 Task: Open a blank sheet, save the file as Plasticpollutionletter.odt Type the sentence 'Flora and fauna refer to the plants and animals found in a particular region. In my area, the flora and fauna are diverse and captivating. The lush green forests are home to towering trees, such as oak and maple, providing shelter to a variety of birds, squirrels, and other small animals. Wildflowers dot the meadows, attracting butterflies and bees. The nearby river supports a thriving ecosystem with fish, turtles, and water birds. Exploring the outdoors offers glimpses of the natural beauty and harmony of the flora and fauna, reminding us of the wonders of the natural world that surround us.'Add formula using equations and charcters after the sentence 'A = lb' Select the formula and highlight with color Yellow Change the page Orientation to  Landscape
Action: Mouse moved to (237, 127)
Screenshot: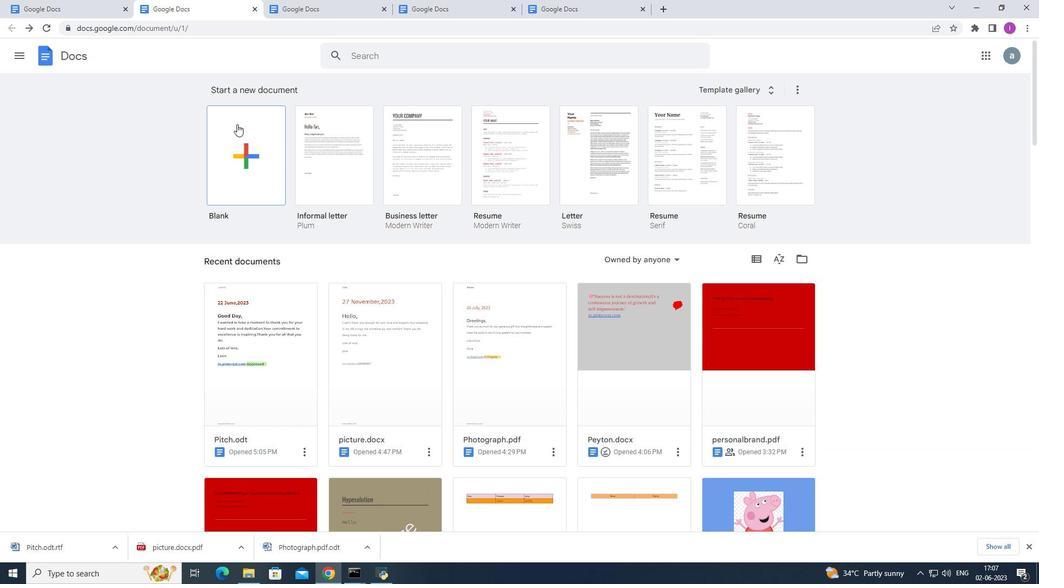 
Action: Mouse pressed left at (237, 127)
Screenshot: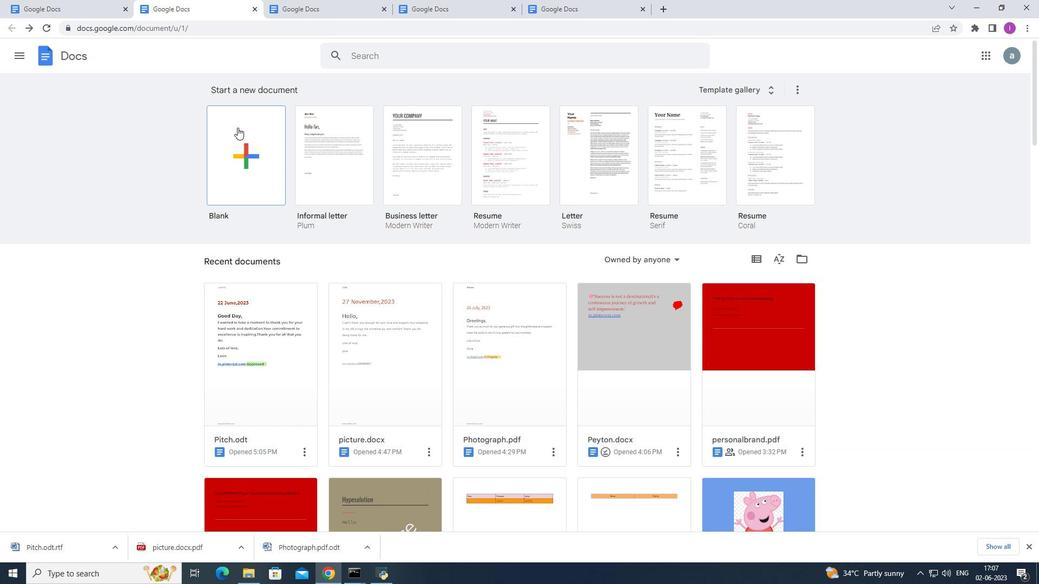 
Action: Mouse moved to (116, 48)
Screenshot: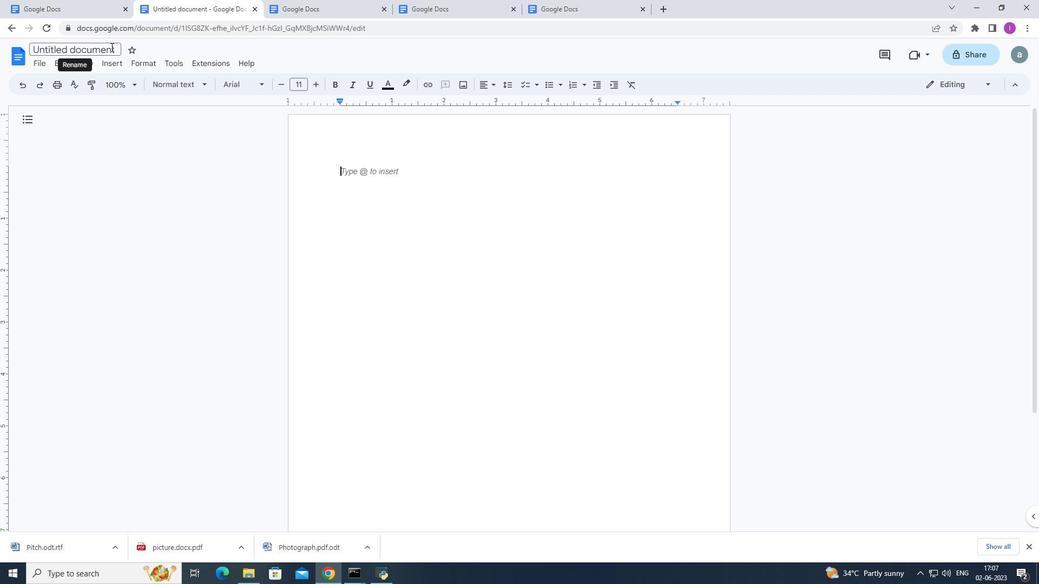 
Action: Mouse pressed left at (116, 48)
Screenshot: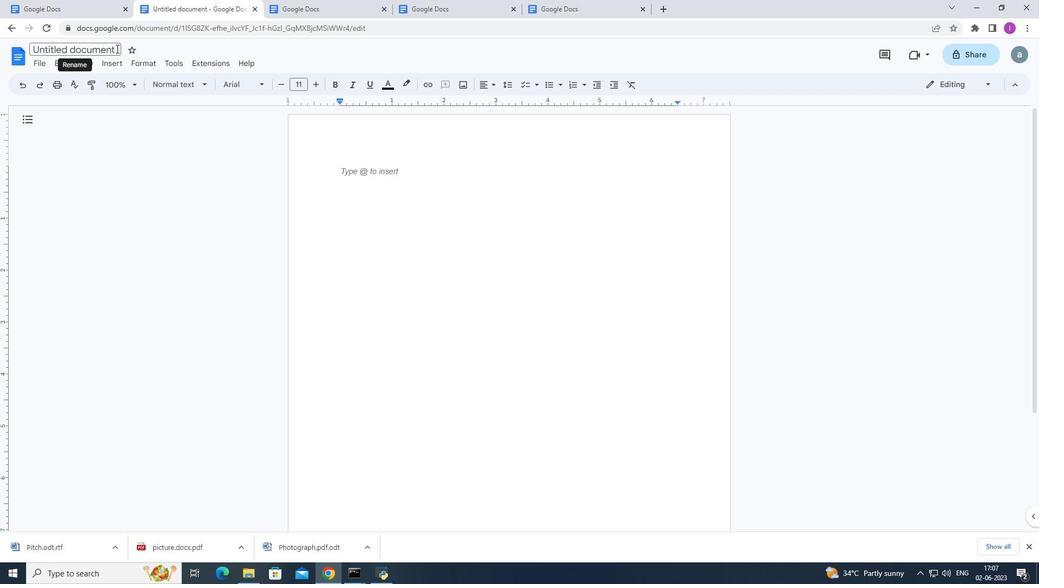 
Action: Mouse moved to (158, 52)
Screenshot: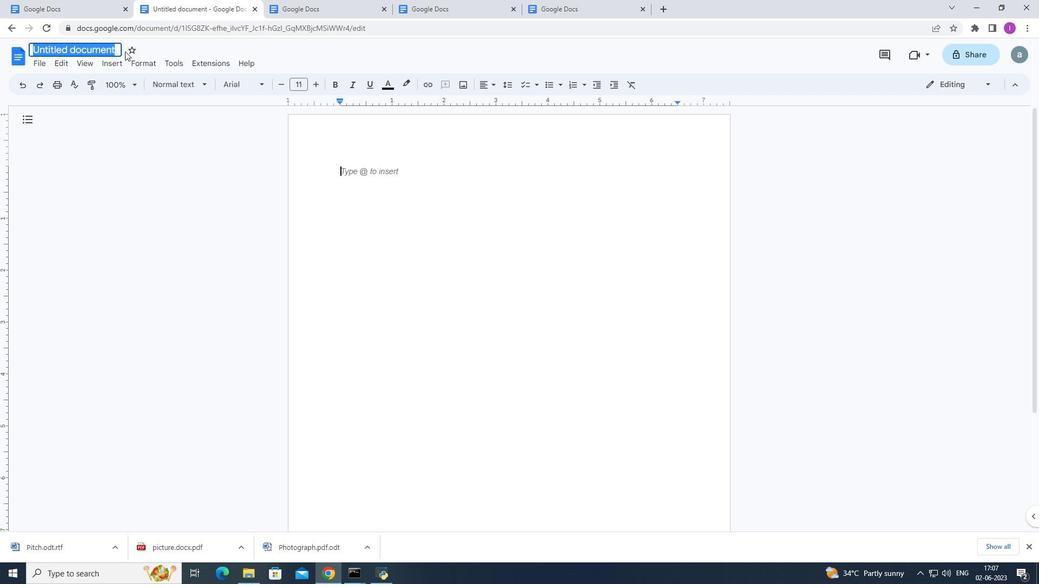 
Action: Key pressed <Key.shift>Platicpollutionletter.odt
Screenshot: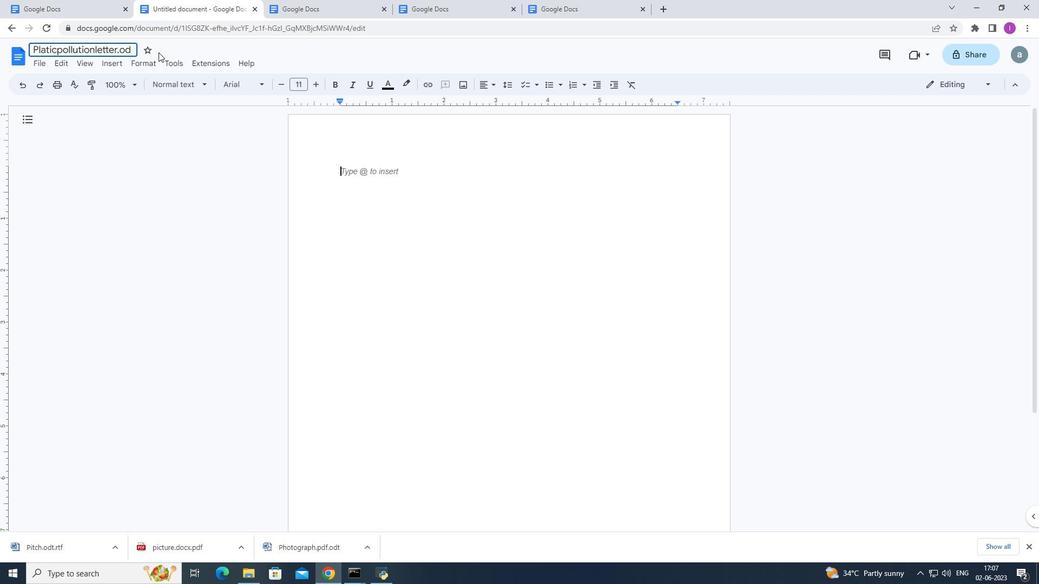 
Action: Mouse moved to (332, 160)
Screenshot: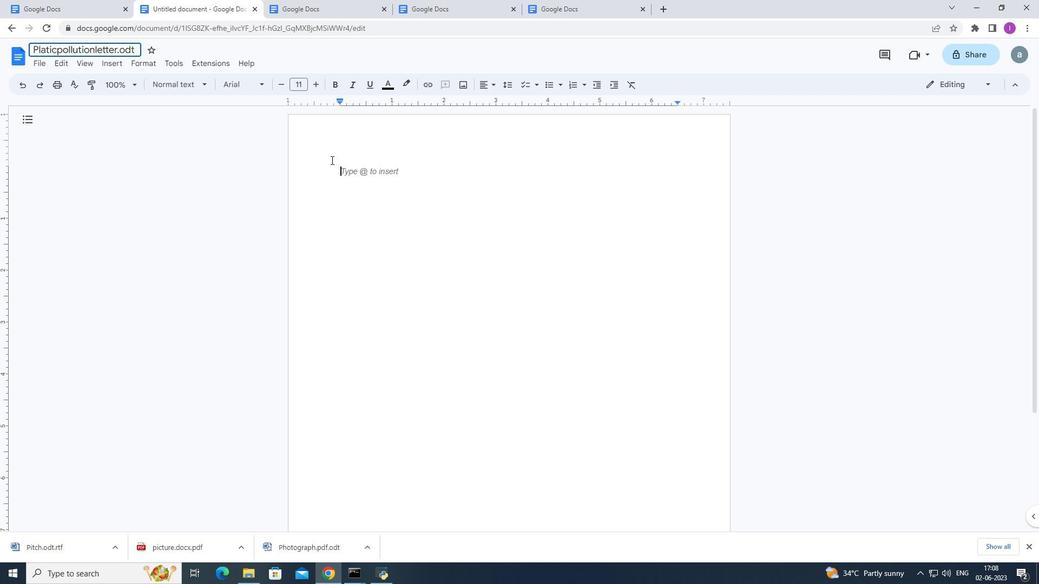 
Action: Mouse pressed left at (332, 160)
Screenshot: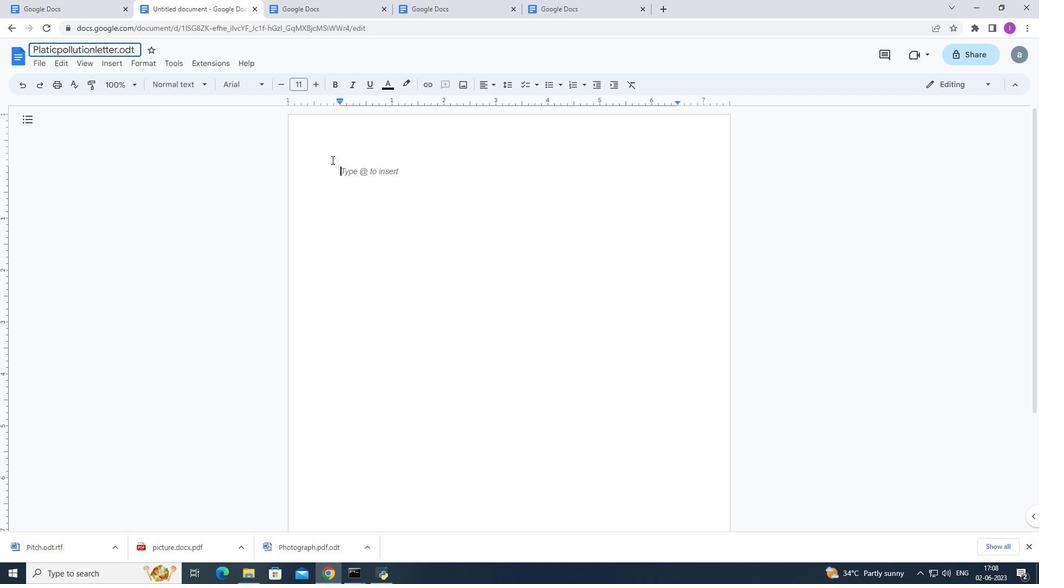 
Action: Mouse moved to (341, 153)
Screenshot: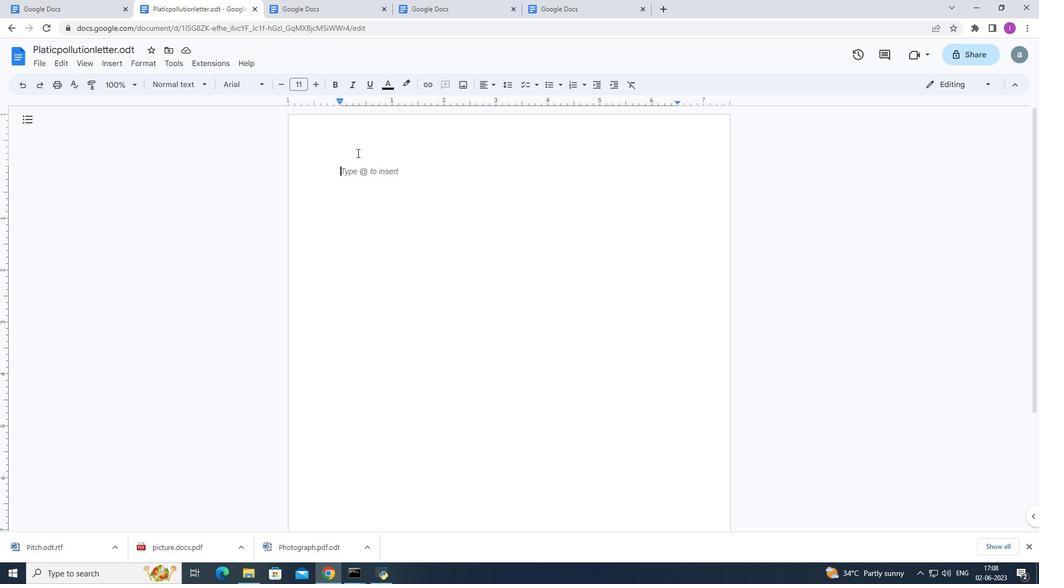 
Action: Key pressed <Key.shift><Key.shift><Key.shift><Key.shift><Key.shift><Key.shift><Key.shift><Key.shift><Key.shift><Key.shift><Key.shift><Key.shift><Key.shift><Key.shift><Key.shift><Key.shift><Key.shift><Key.shift><Key.shift><Key.shift><Key.shift><Key.shift><Key.shift><Key.shift><Key.shift><Key.shift><Key.shift><Key.shift><Key.shift>Flora<Key.space>and<Key.space>fauna<Key.space>refer<Key.space>to<Key.space>
Screenshot: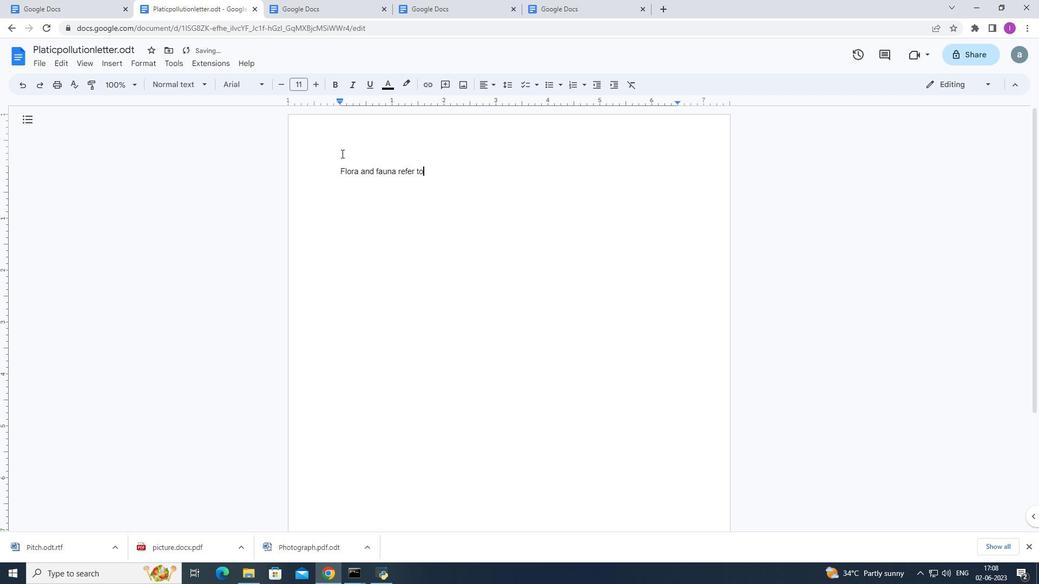 
Action: Mouse moved to (341, 153)
Screenshot: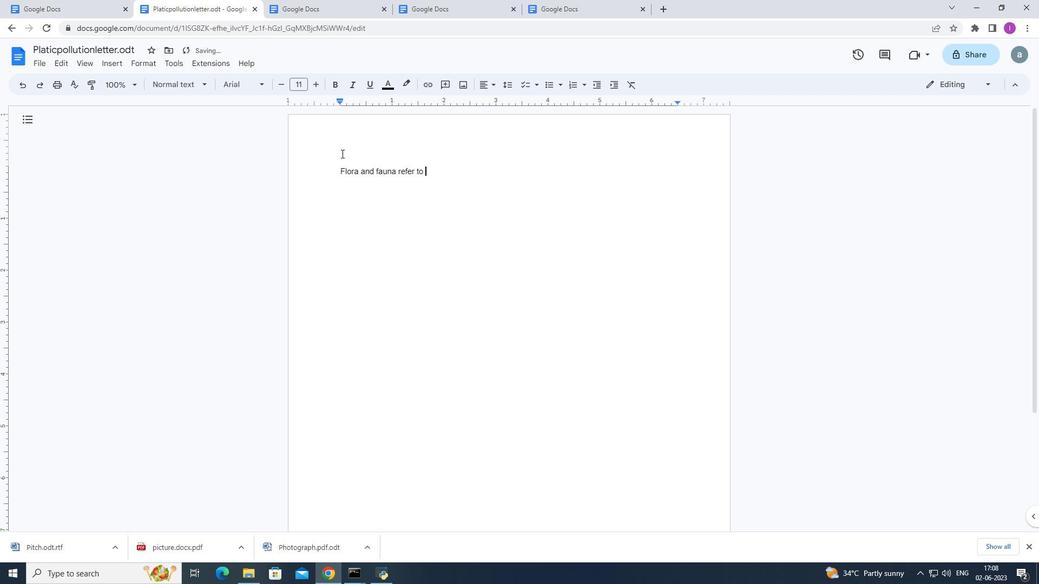 
Action: Key pressed the<Key.space>plants<Key.space>and<Key.space>animals<Key.space>found<Key.space>in<Key.space>a<Key.space>particular<Key.space>region.<Key.shift><Key.shift><Key.shift><Key.shift>In<Key.space>my<Key.space>area<Key.space>,the<Key.space>flors<Key.backspace>a<Key.space>and<Key.space>fauna<Key.space>are<Key.space>diverse<Key.space>and<Key.space>captivatib<Key.backspace>ng,<Key.backspace>.<Key.shift><Key.shift><Key.shift><Key.shift><Key.shift><Key.shift><Key.shift>The<Key.space>lush<Key.space><Key.shift>Green<Key.backspace><Key.backspace><Key.backspace><Key.backspace><Key.backspace>green<Key.space>forests<Key.space>are<Key.space>hp<Key.backspace>ome<Key.space>tp<Key.backspace>o<Key.space>towering<Key.space>trees,such<Key.space>as<Key.space>oak<Key.space>and<Key.space>maplre<Key.backspace><Key.backspace>e,providing<Key.space>shelter<Key.space>to<Key.space>a<Key.space>variety<Key.space>of<Key.space>birds<Key.space><Key.backspace>,sqe<Key.backspace>uirrels,and<Key.space>oyh<Key.backspace><Key.backspace>ther<Key.space>small<Key.space>animals.<Key.shift>Wildflowers<Key.space>dot<Key.space>the<Key.space>meadows,attracting<Key.space>butterflies<Key.space>and<Key.space>bees,<Key.backspace>.<Key.shift>The<Key.space>nearby<Key.space>e<Key.backspace>river<Key.space>supports<Key.space>a<Key.space>thriving<Key.space>ecosystem<Key.space>with<Key.space>fish,turtles,and<Key.space>water<Key.space>birds.<Key.shift>Exploringthe<Key.space>outdoors<Key.space>offers
Screenshot: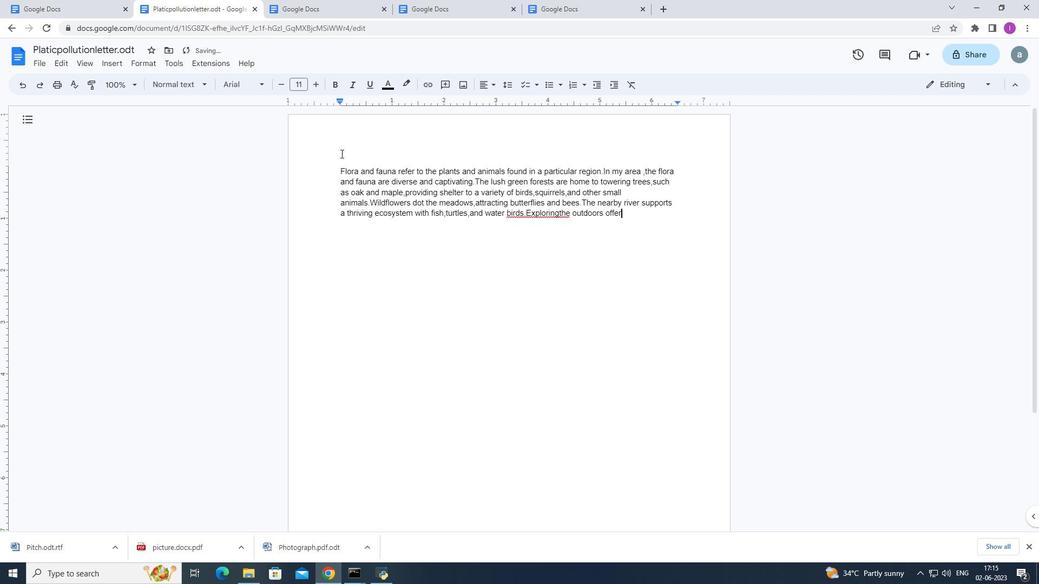 
Action: Mouse moved to (558, 212)
Screenshot: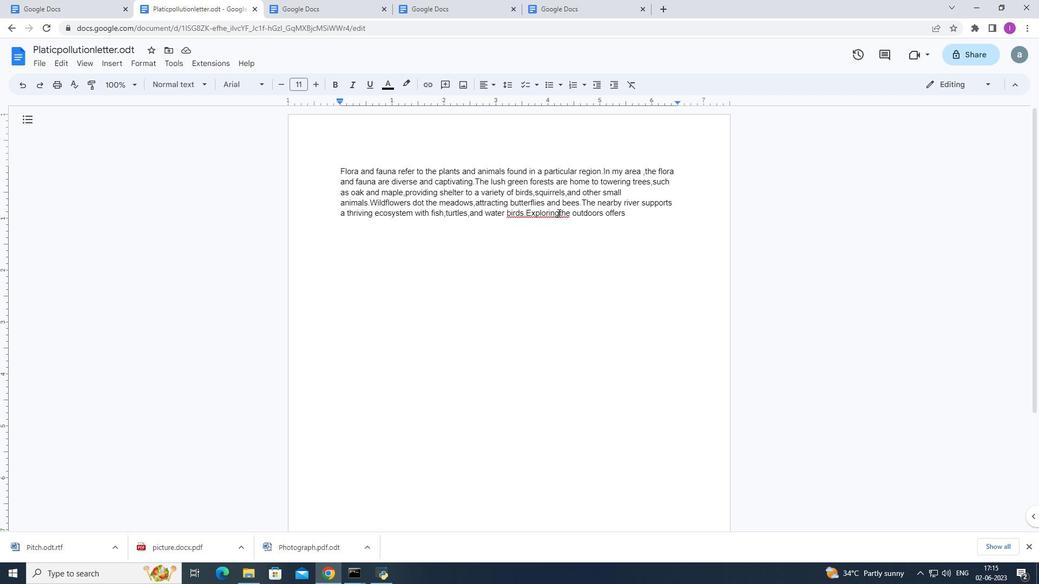 
Action: Mouse pressed left at (558, 212)
Screenshot: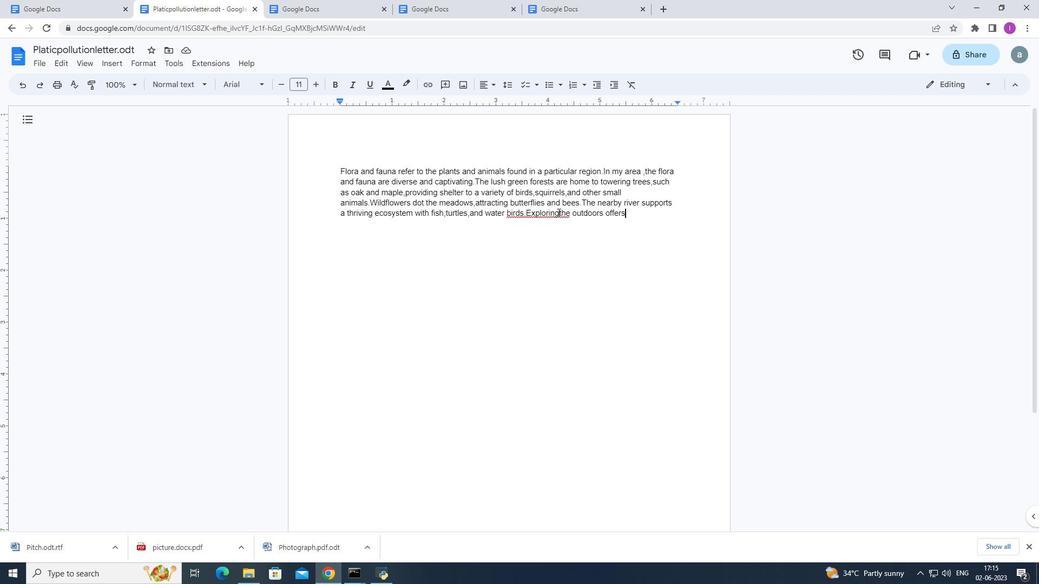 
Action: Mouse moved to (557, 196)
Screenshot: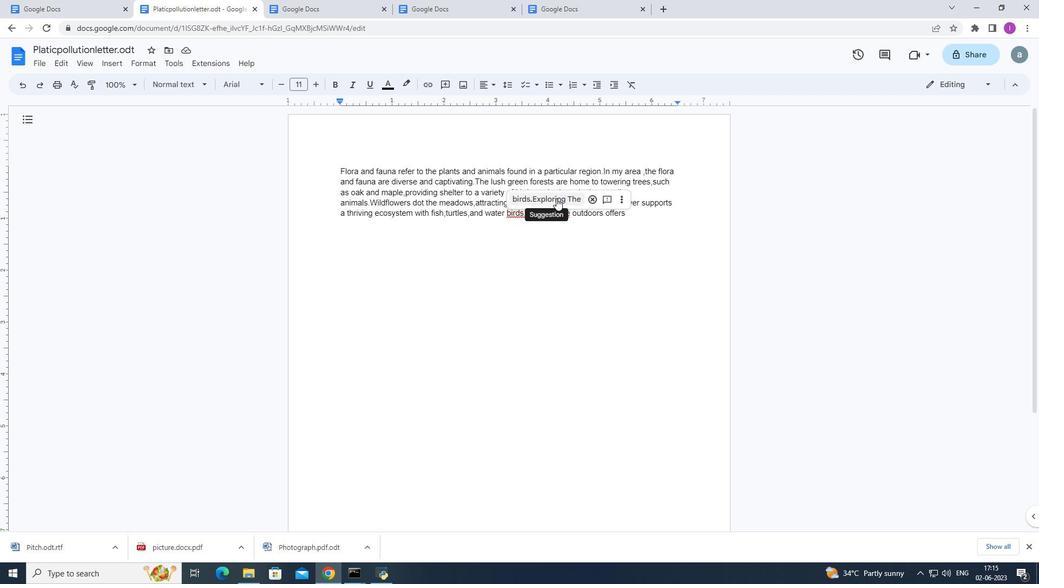 
Action: Mouse pressed left at (557, 196)
Screenshot: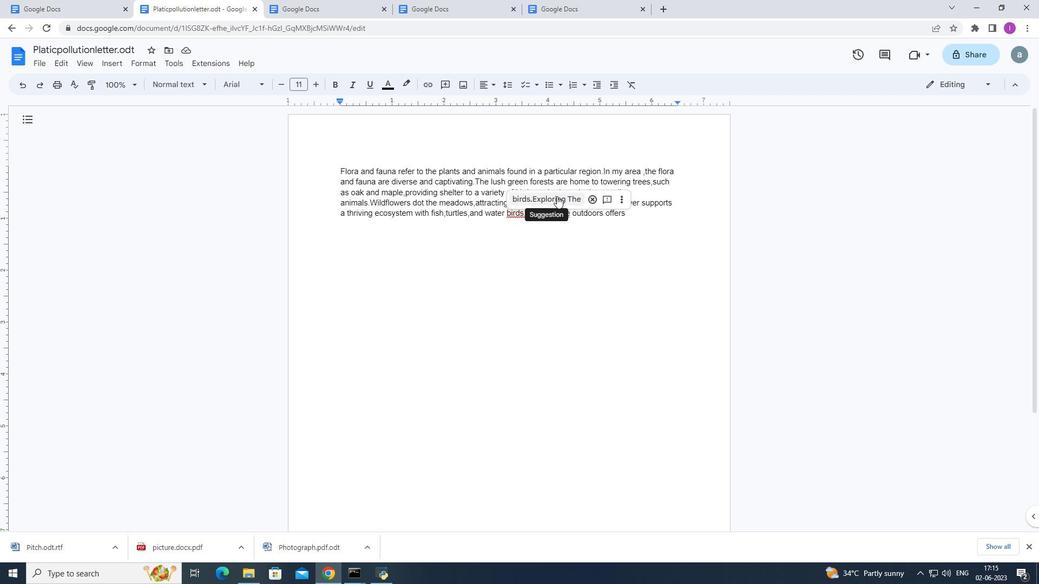 
Action: Mouse moved to (641, 217)
Screenshot: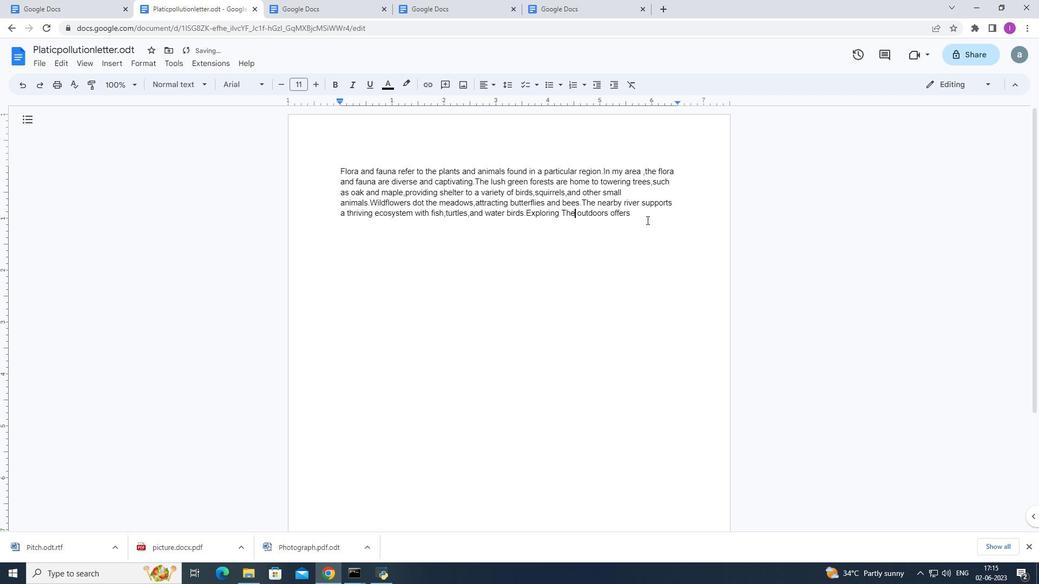 
Action: Mouse pressed left at (641, 217)
Screenshot: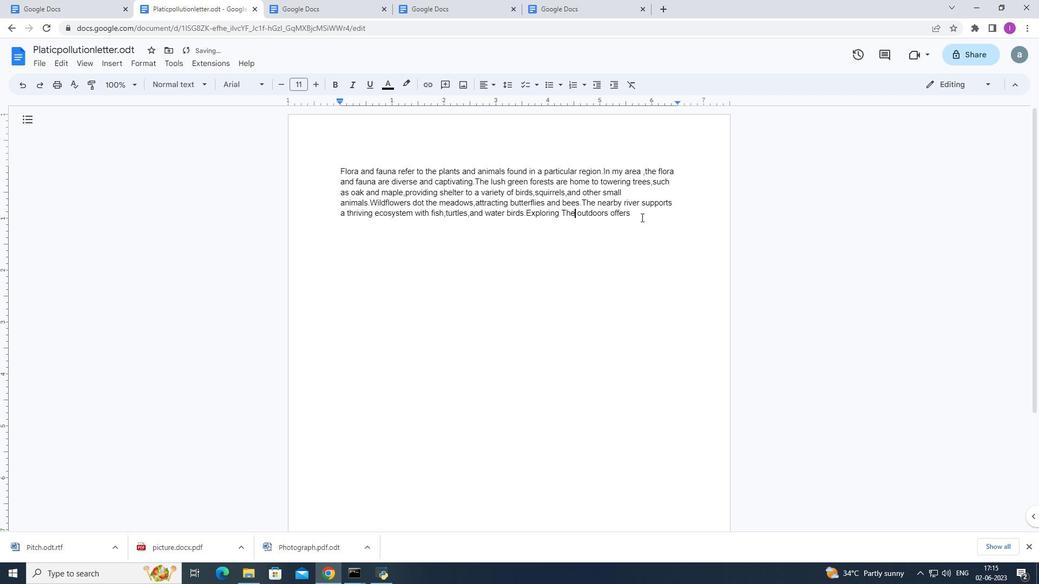 
Action: Mouse moved to (669, 217)
Screenshot: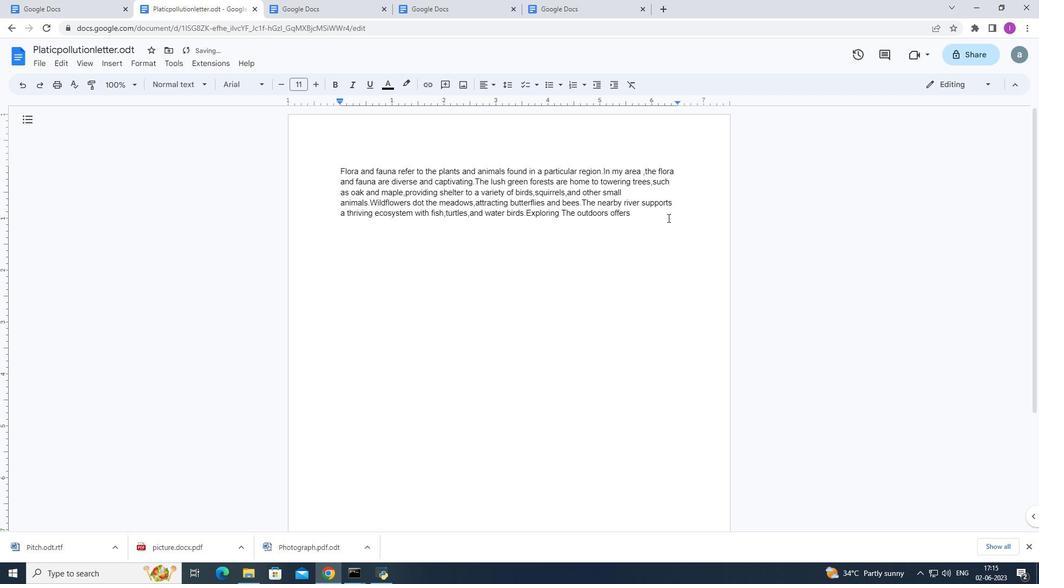 
Action: Key pressed <Key.space>glimpses<Key.space>of<Key.space>the<Key.space>natural<Key.space>beauty<Key.space>and<Key.space>harmony<Key.space>og<Key.backspace>f<Key.space>the<Key.space>florsa<Key.backspace><Key.backspace>a<Key.space>and<Key.space>fauna,reminding<Key.space>us<Key.space>of<Key.space>the<Key.space>wonders<Key.space>of<Key.space>the<Key.space>natural<Key.space>that<Key.space>surround<Key.space>us.
Screenshot: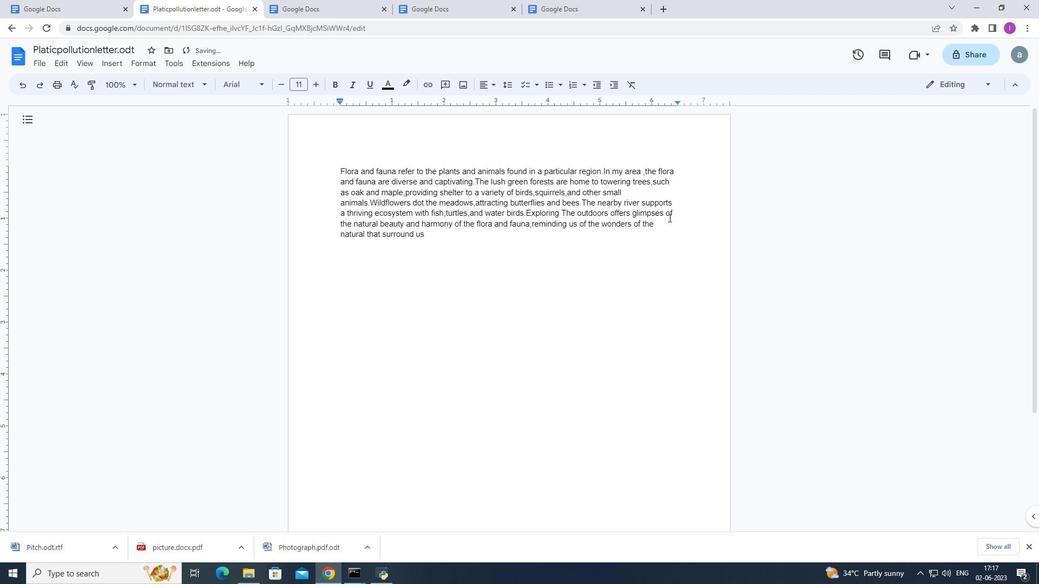 
Action: Mouse moved to (427, 275)
Screenshot: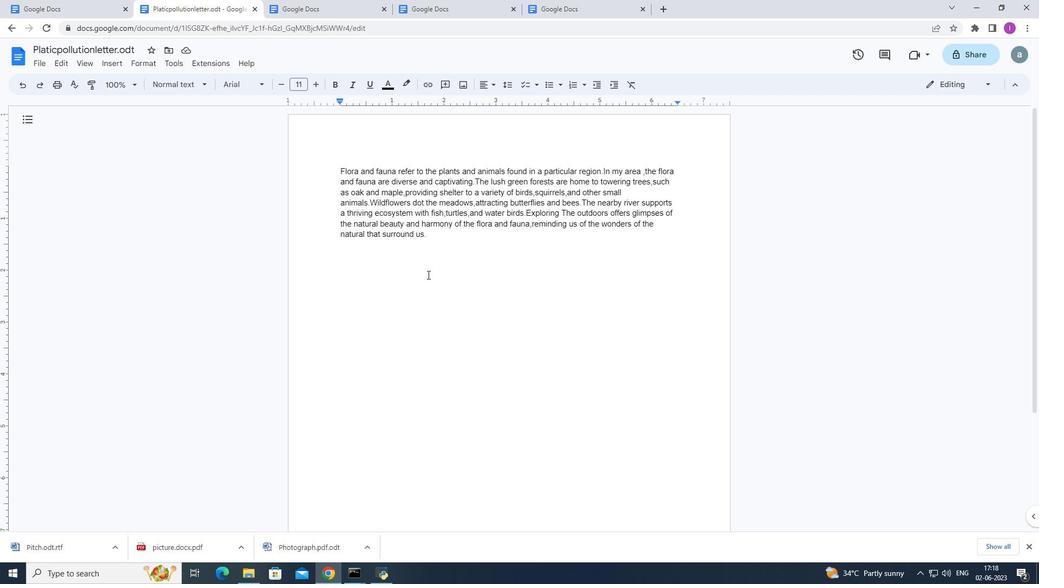 
Action: Key pressed <Key.enter><Key.cmd_r>
Screenshot: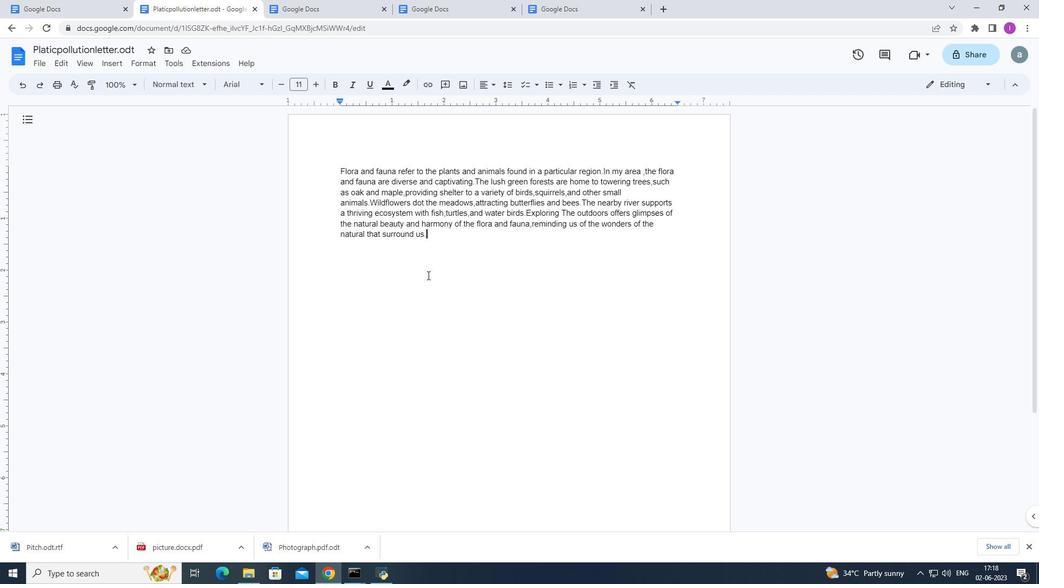 
Action: Mouse moved to (444, 293)
Screenshot: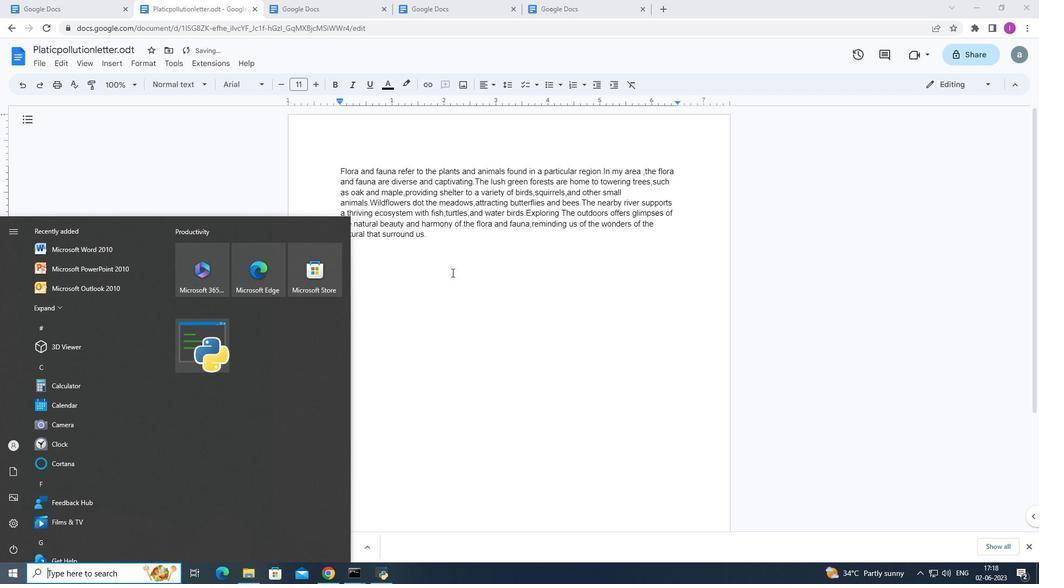 
Action: Mouse pressed left at (444, 293)
Screenshot: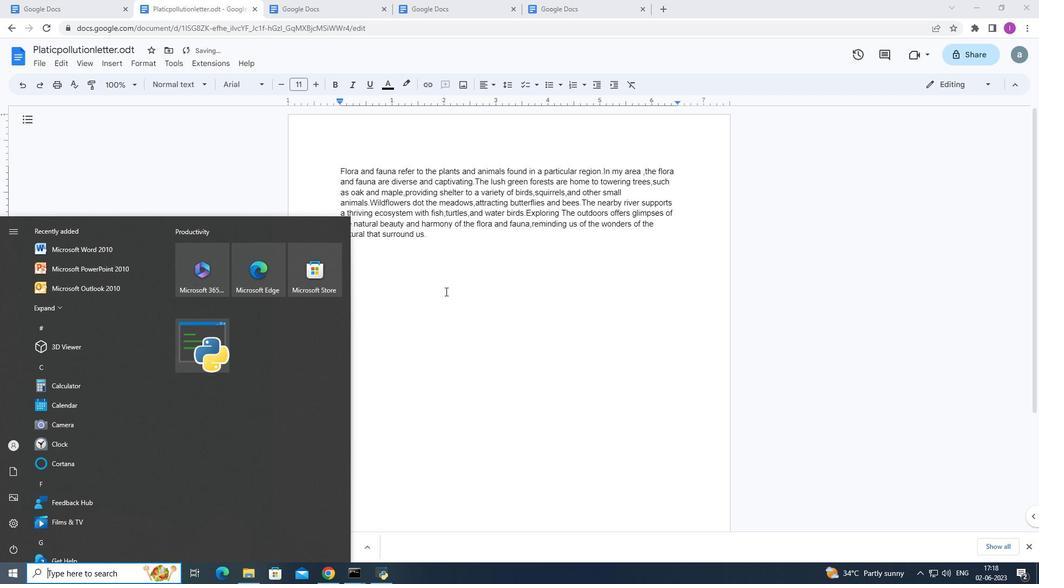 
Action: Mouse moved to (432, 268)
Screenshot: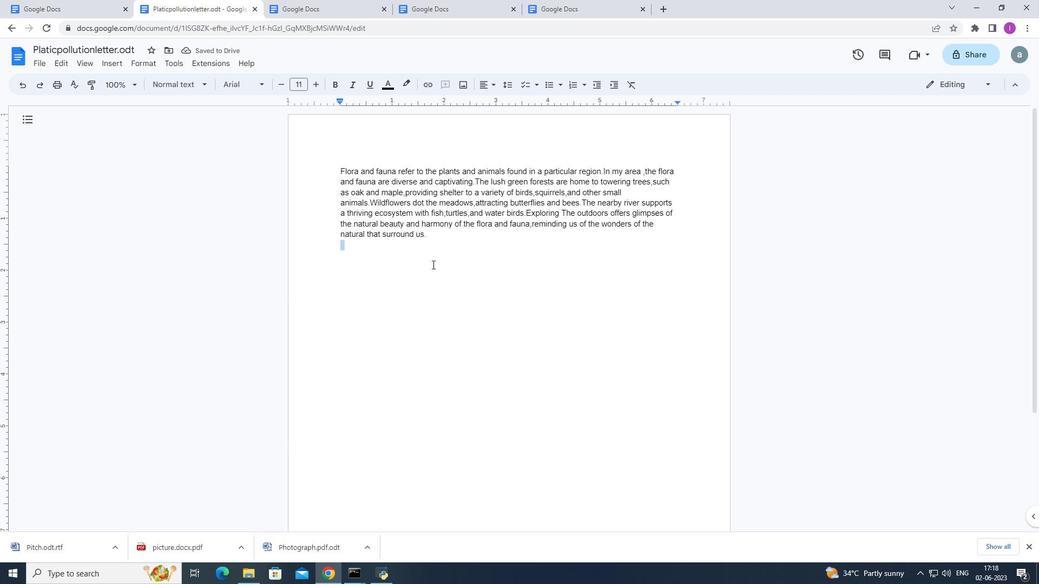 
Action: Key pressed <Key.shift>A=i<Key.backspace><Key.shift>Ib<Key.backspace><Key.backspace>lb
Screenshot: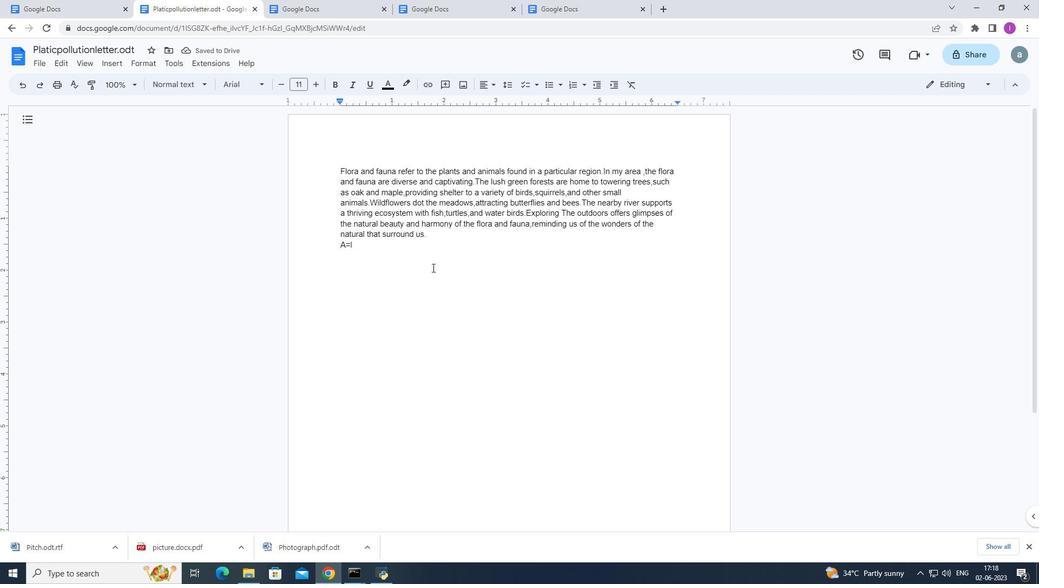 
Action: Mouse moved to (360, 242)
Screenshot: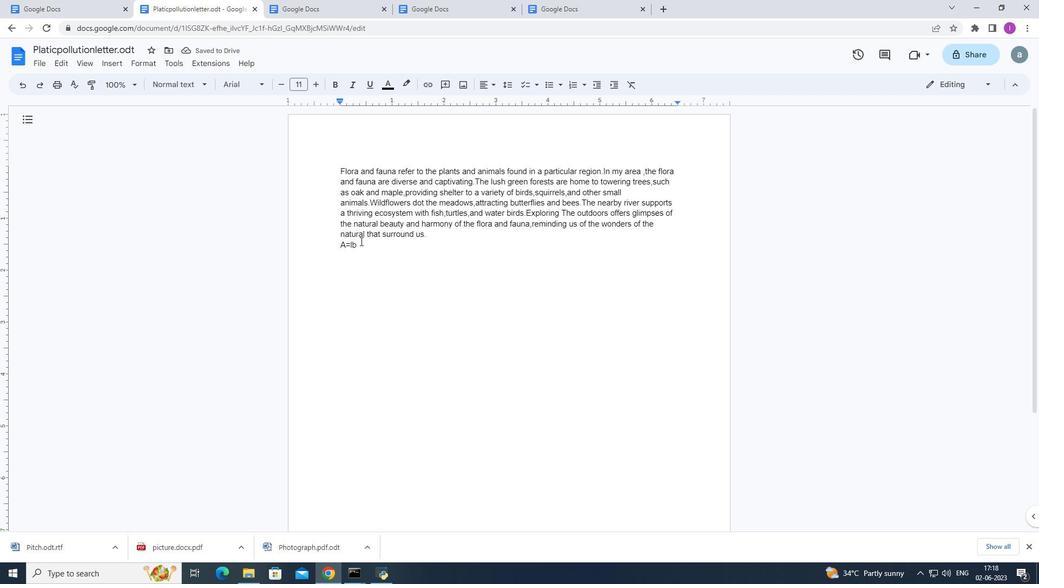 
Action: Mouse pressed left at (360, 242)
Screenshot: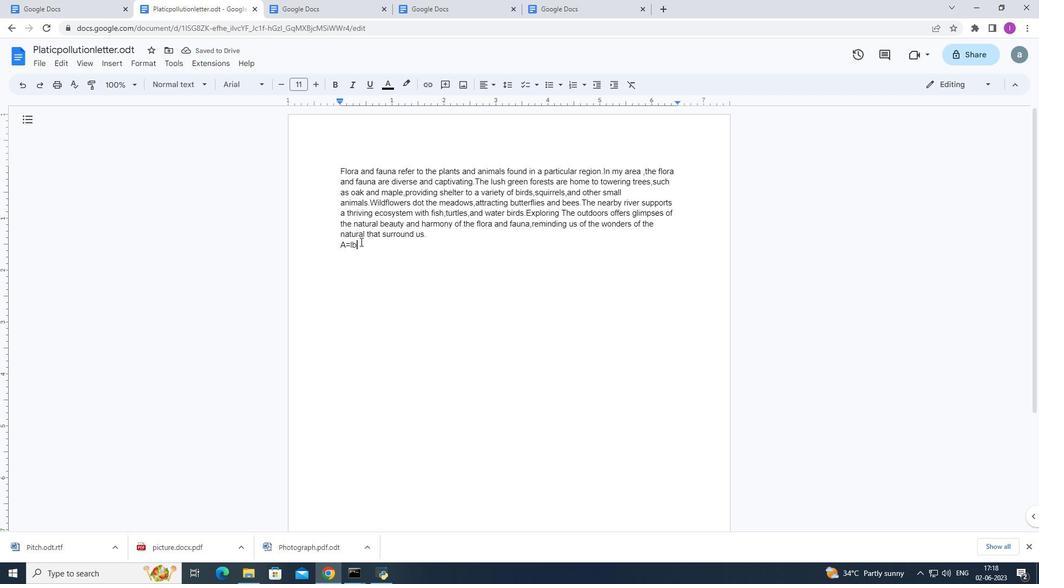 
Action: Mouse moved to (410, 77)
Screenshot: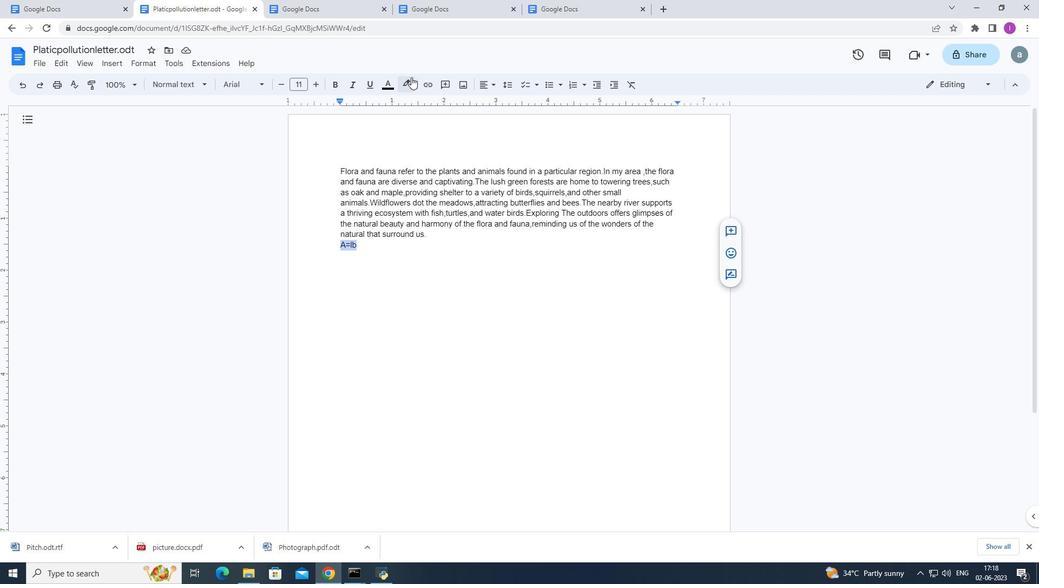 
Action: Mouse pressed left at (410, 77)
Screenshot: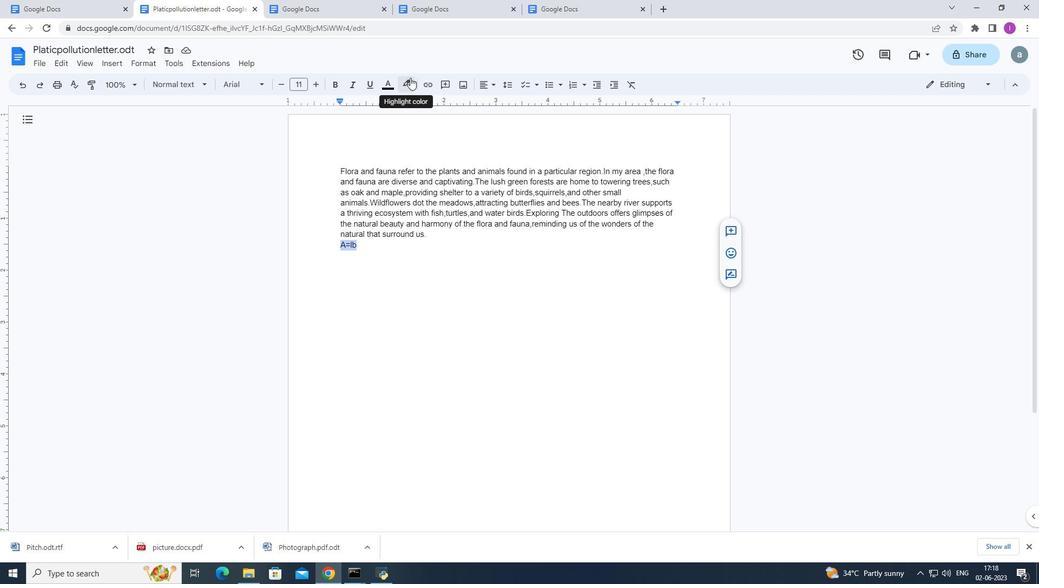 
Action: Mouse moved to (441, 137)
Screenshot: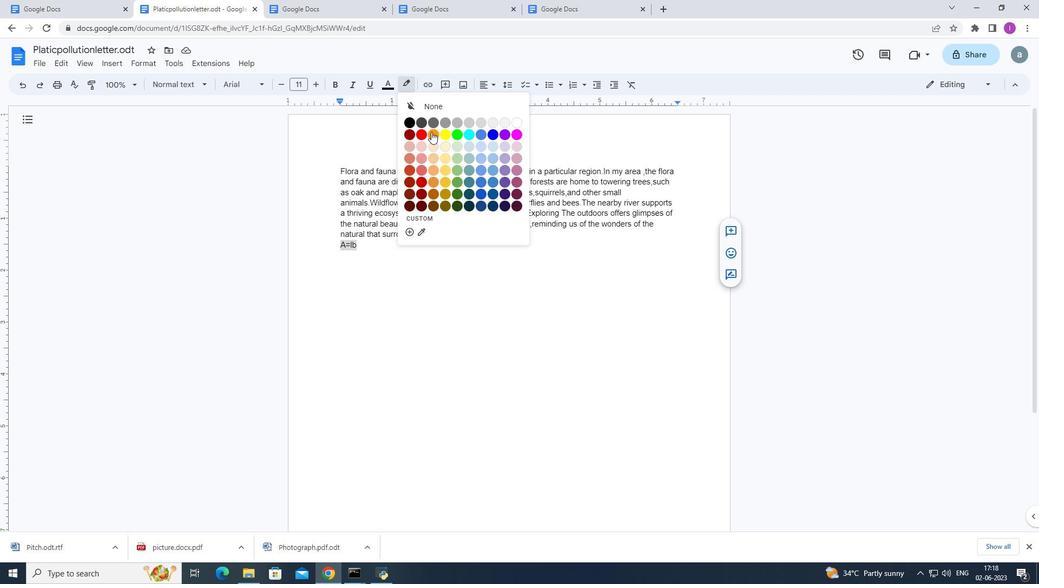 
Action: Mouse pressed left at (441, 137)
Screenshot: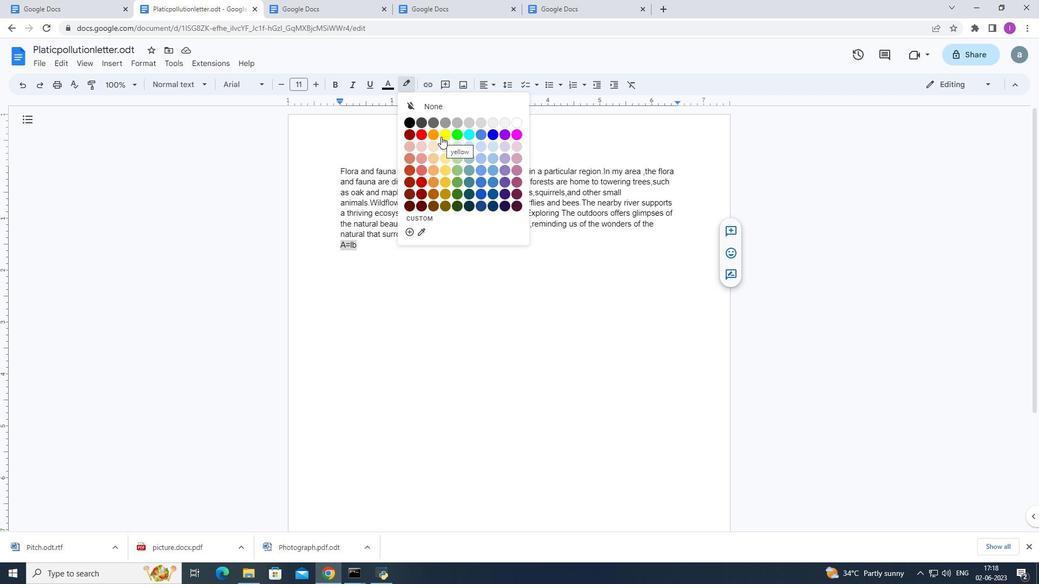 
Action: Mouse moved to (186, 200)
Screenshot: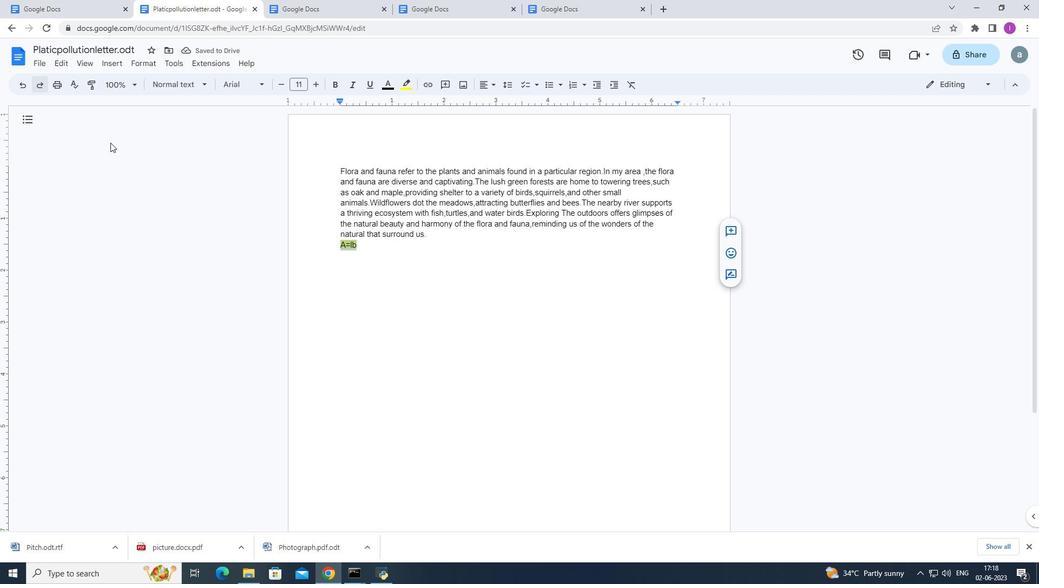 
Action: Mouse pressed left at (186, 200)
Screenshot: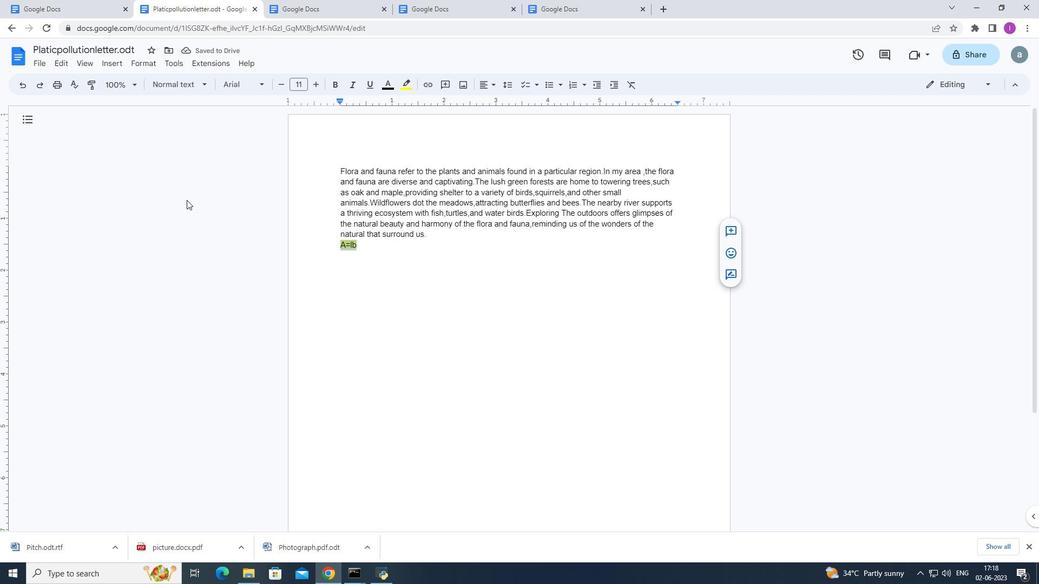 
Action: Mouse moved to (41, 63)
Screenshot: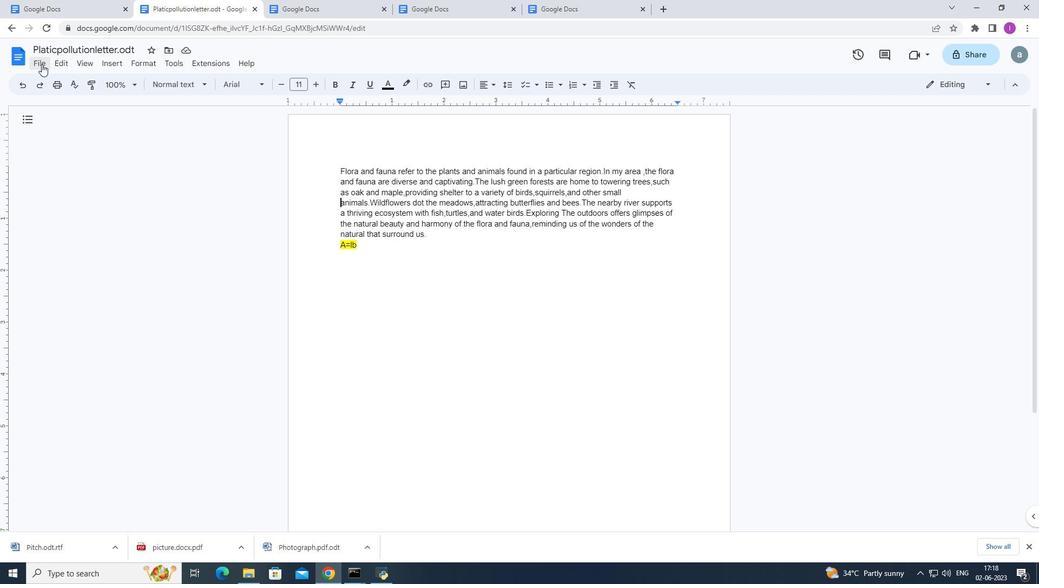 
Action: Mouse pressed left at (41, 63)
Screenshot: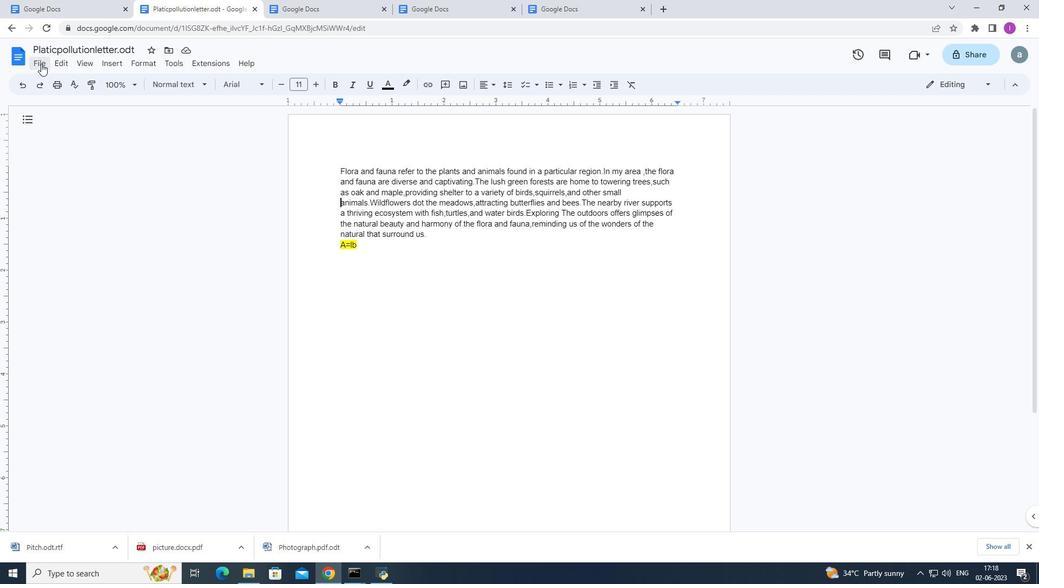
Action: Mouse moved to (106, 356)
Screenshot: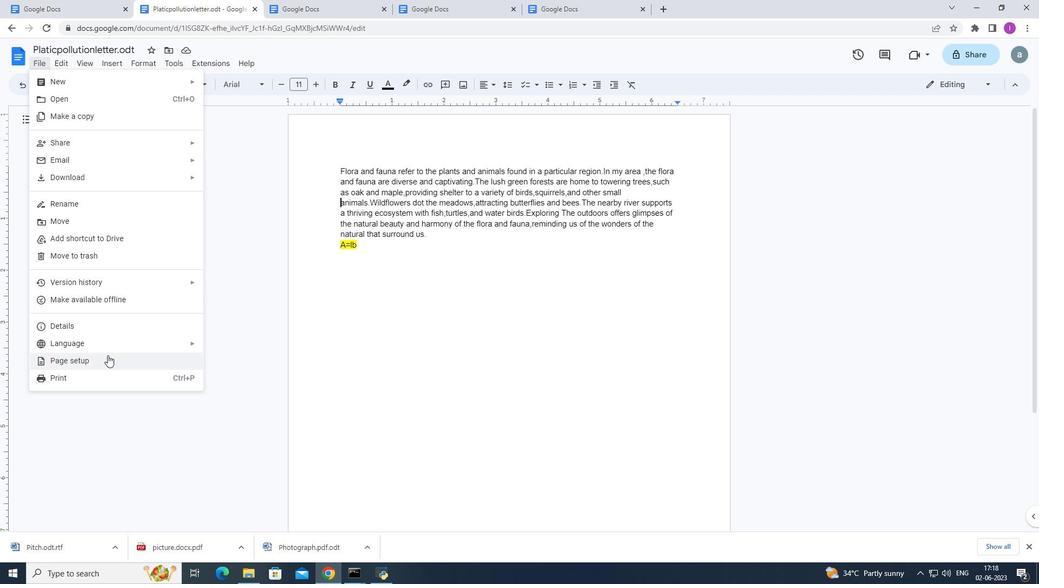 
Action: Mouse pressed left at (106, 356)
Screenshot: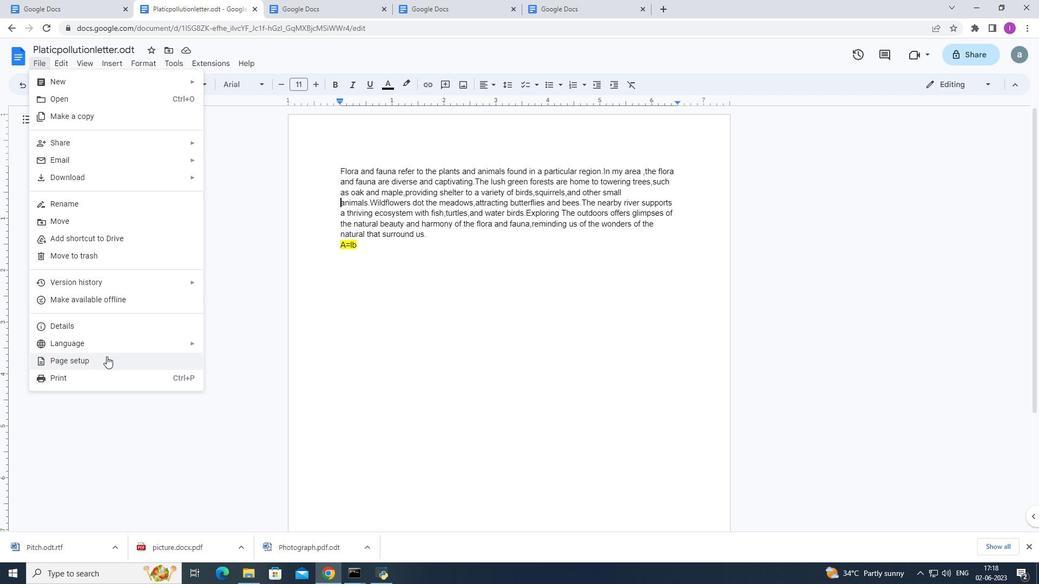 
Action: Mouse moved to (479, 269)
Screenshot: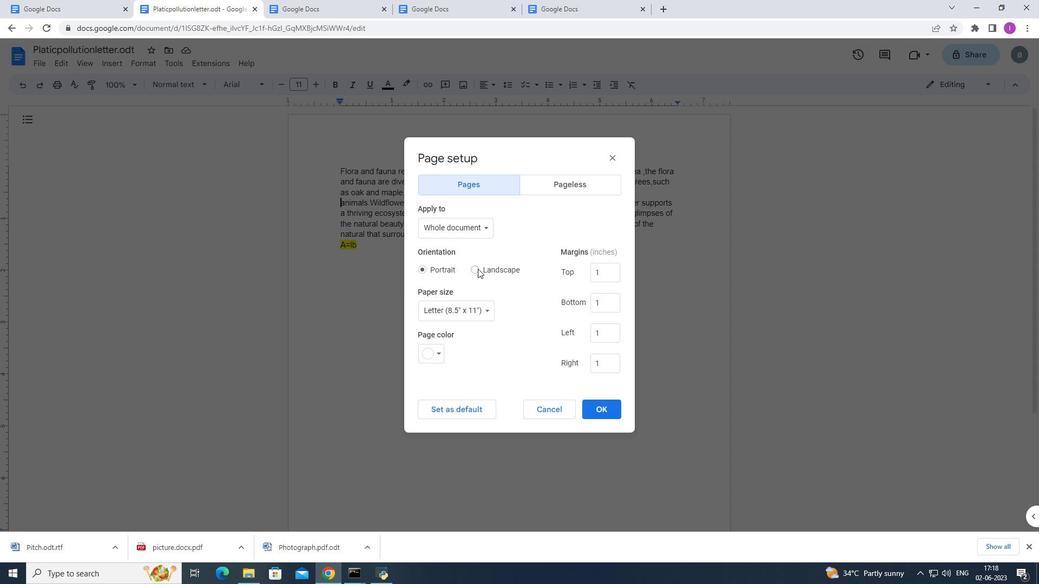 
Action: Mouse pressed left at (479, 269)
Screenshot: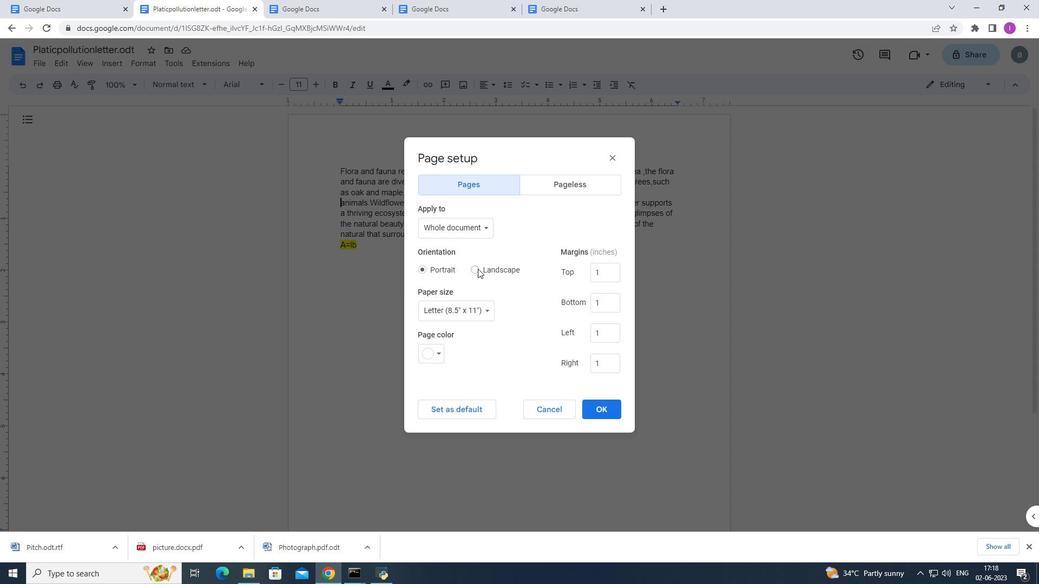 
Action: Mouse moved to (602, 413)
Screenshot: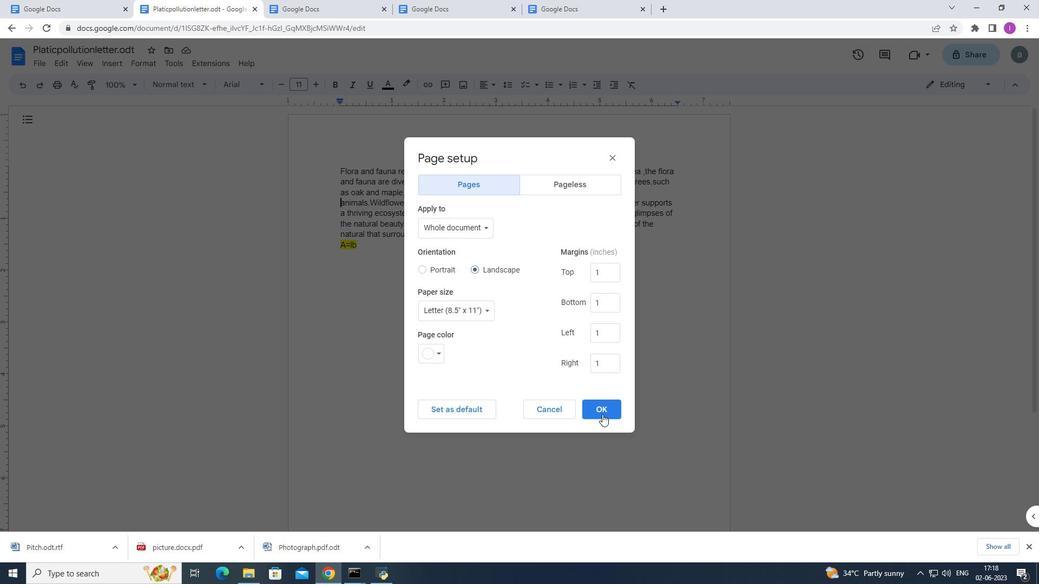 
Action: Mouse pressed left at (602, 413)
Screenshot: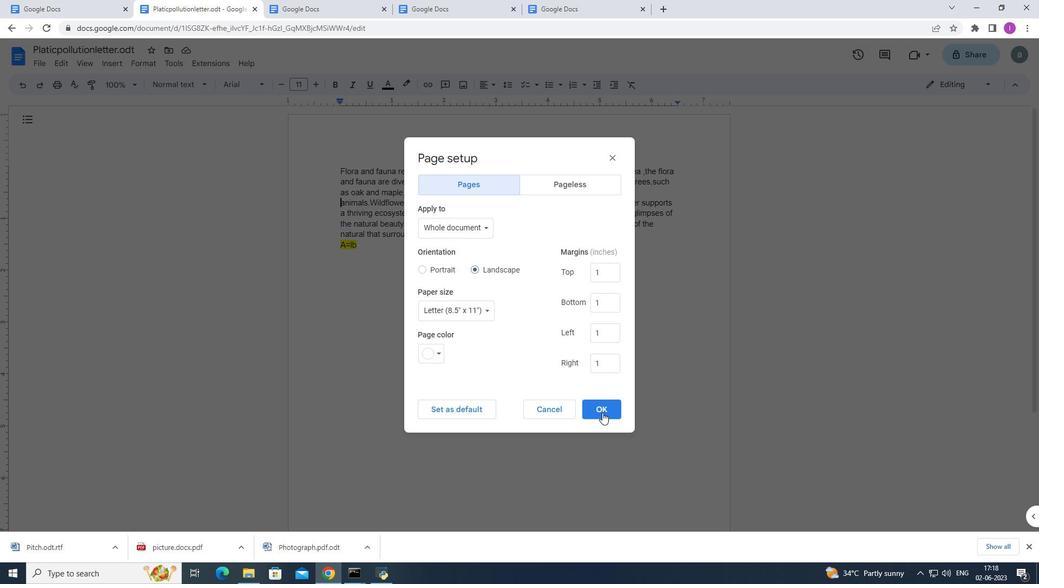 
Action: Mouse moved to (500, 485)
Screenshot: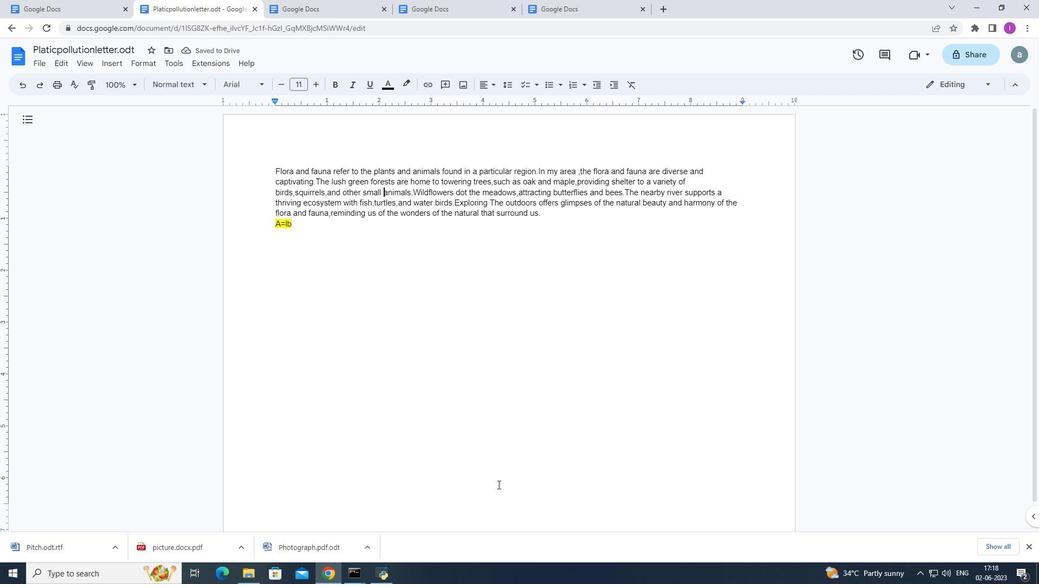 
